 Task: Create a sub task Gather and Analyse Requirements for the task  Create a new online platform for online therapy sessions in the project ArrowTech , assign it to team member softage.3@softage.net and update the status of the sub task to  On Track  , set the priority of the sub task to Low
Action: Mouse moved to (114, 328)
Screenshot: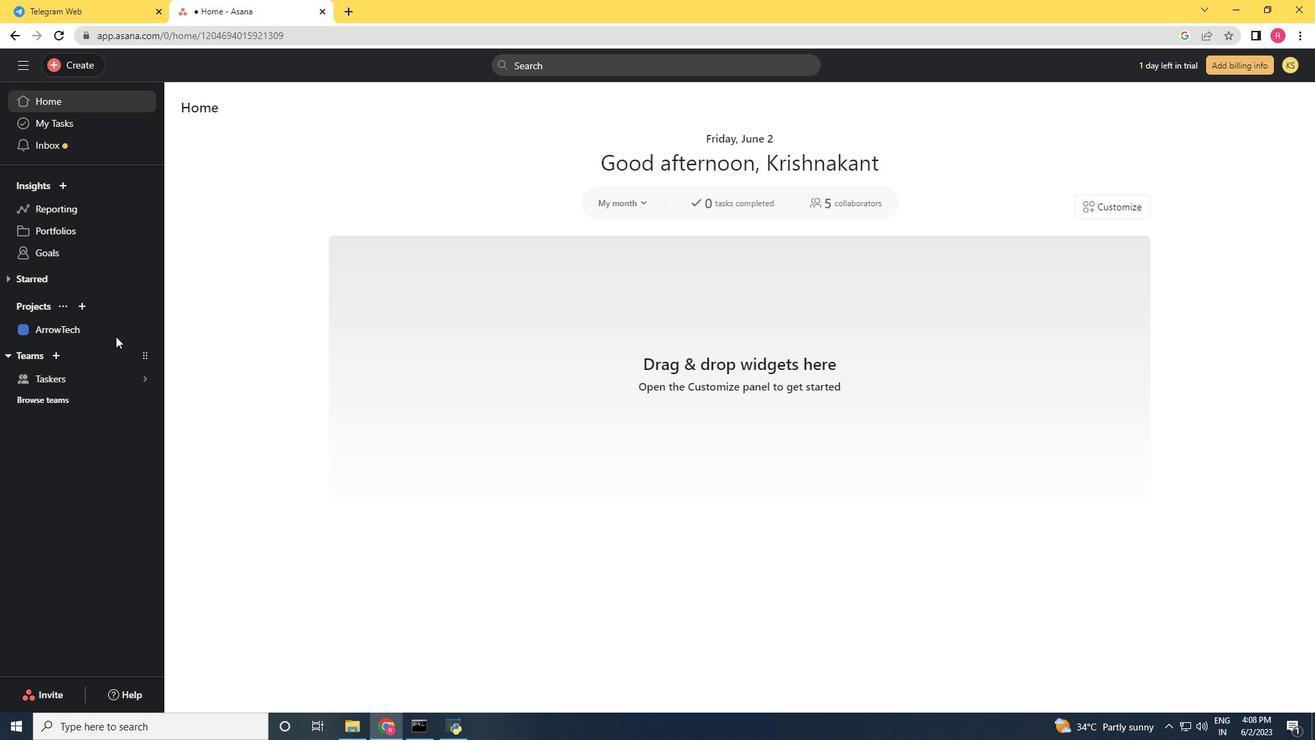 
Action: Mouse pressed left at (114, 328)
Screenshot: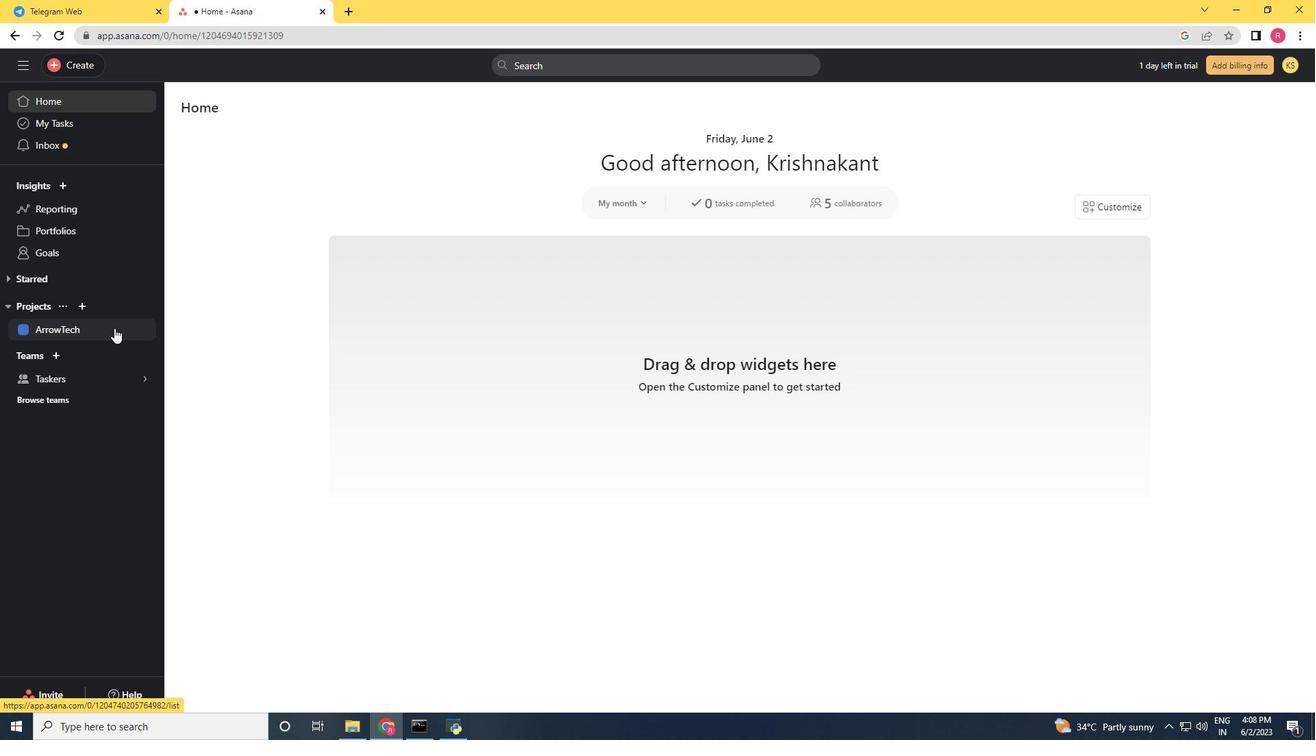 
Action: Mouse moved to (670, 298)
Screenshot: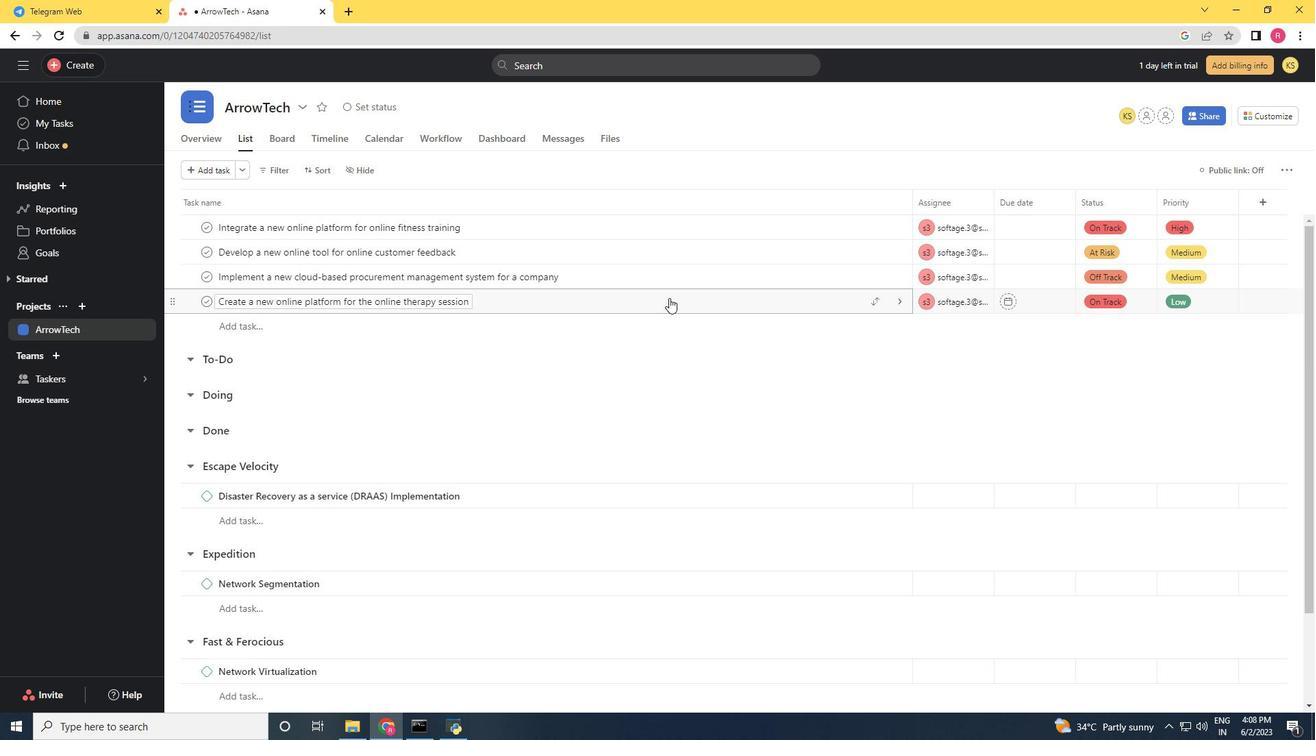 
Action: Mouse pressed left at (670, 298)
Screenshot: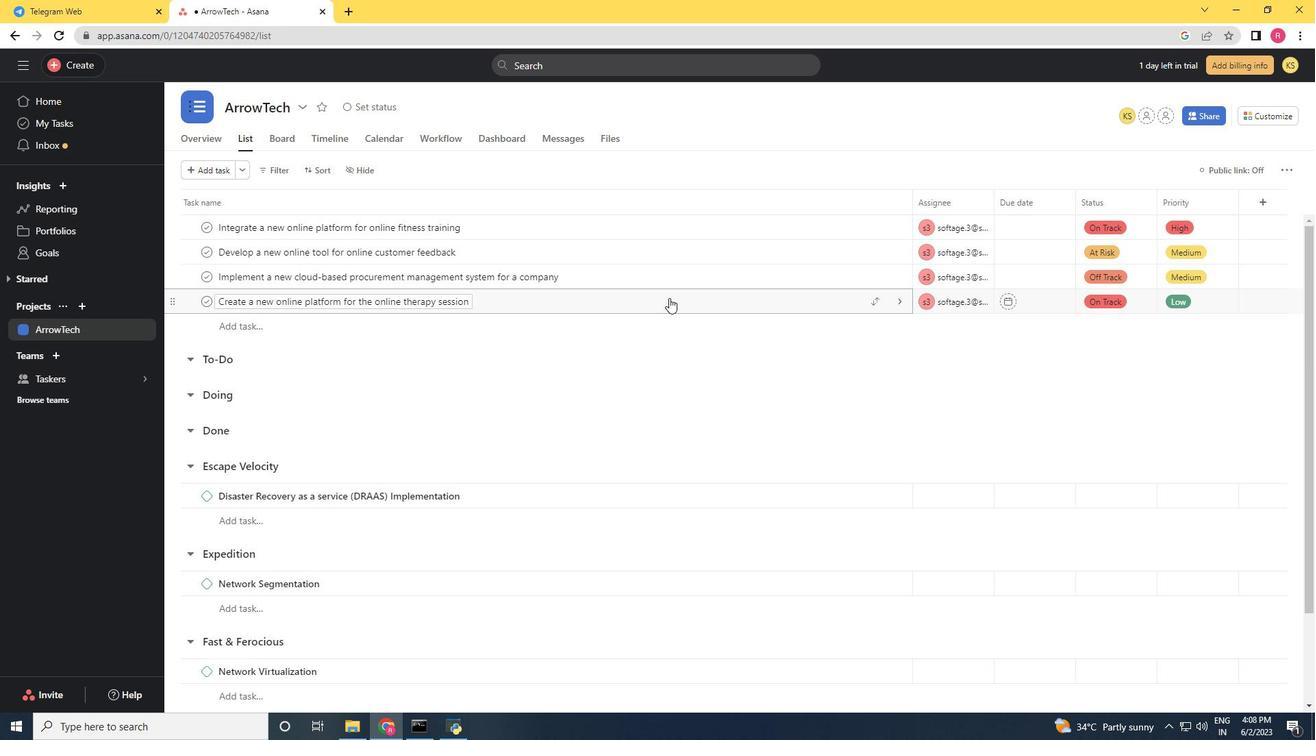 
Action: Mouse moved to (907, 481)
Screenshot: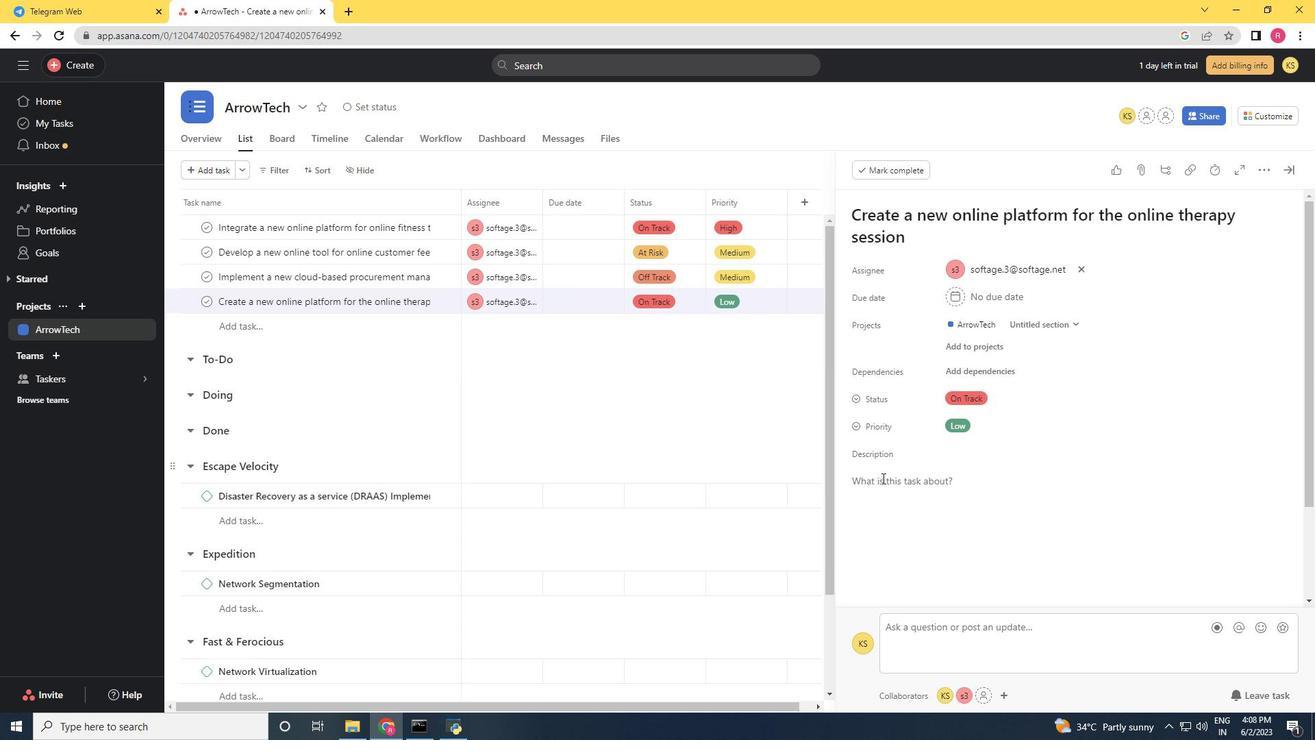 
Action: Mouse scrolled (907, 480) with delta (0, 0)
Screenshot: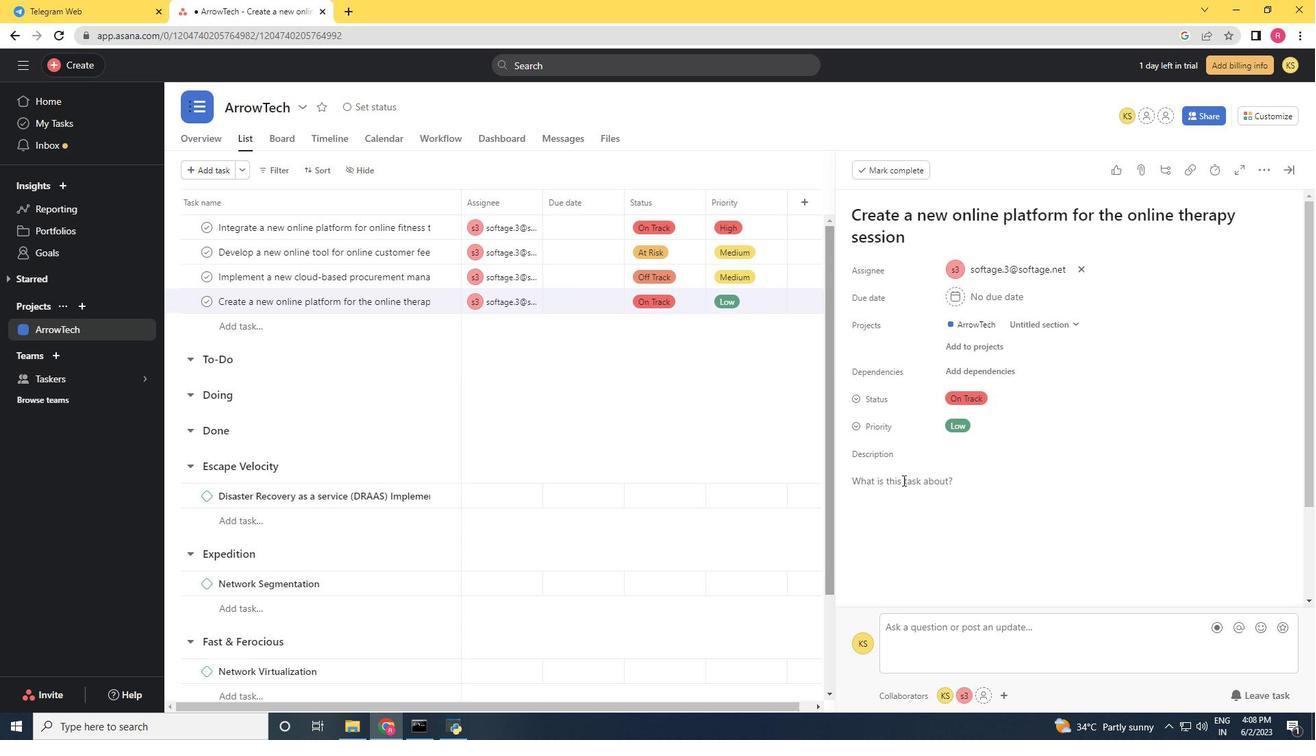 
Action: Mouse scrolled (907, 480) with delta (0, 0)
Screenshot: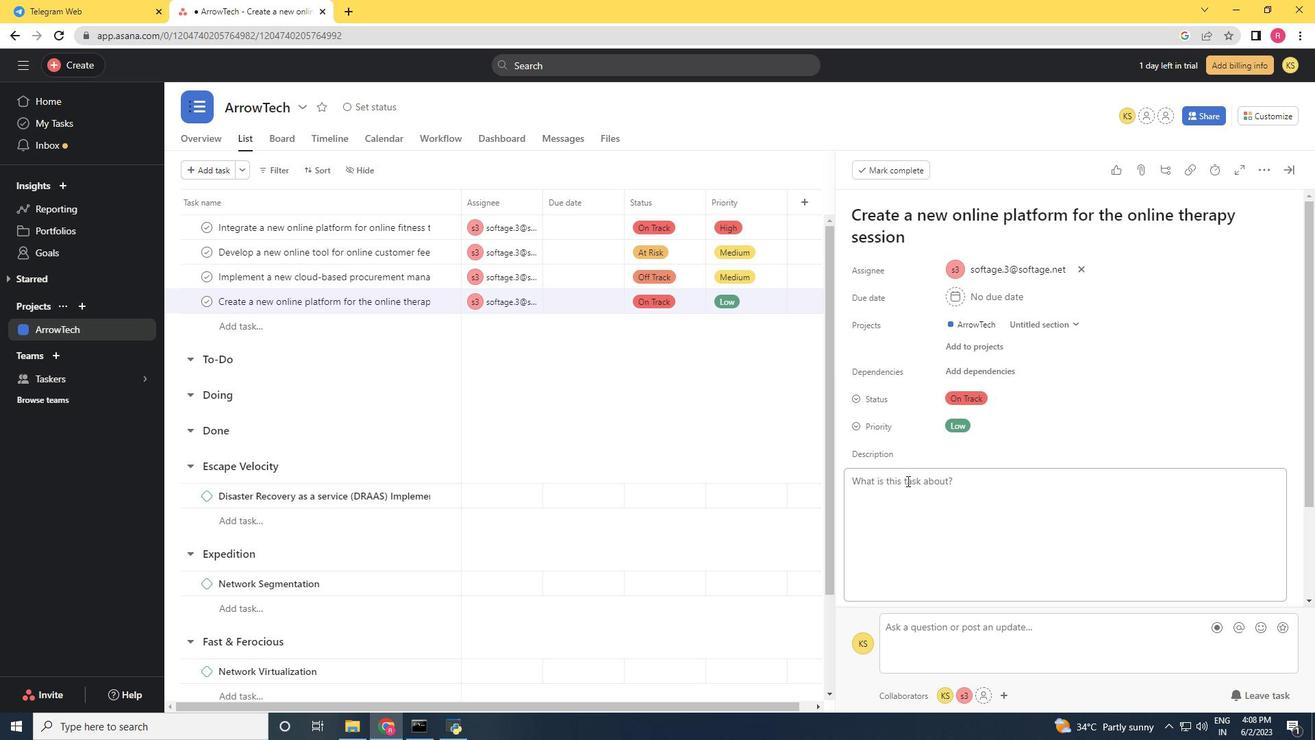 
Action: Mouse scrolled (907, 480) with delta (0, 0)
Screenshot: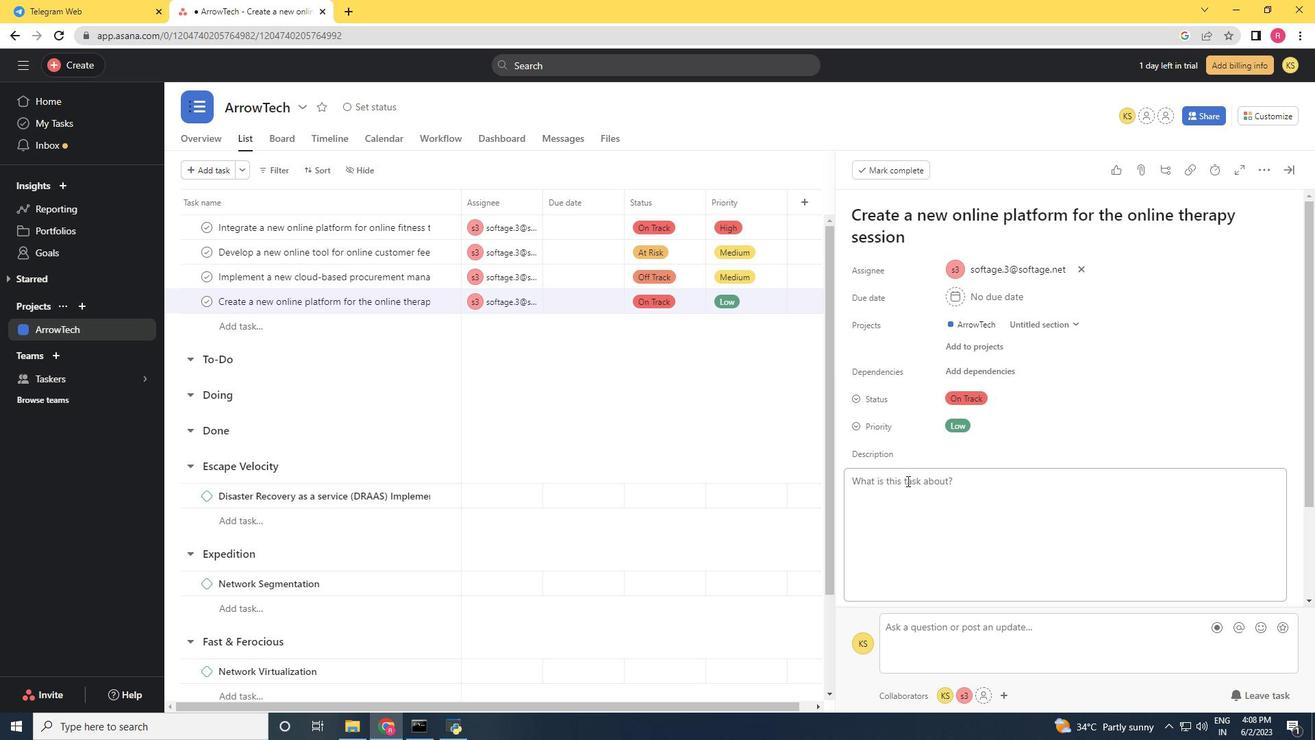 
Action: Mouse scrolled (907, 480) with delta (0, 0)
Screenshot: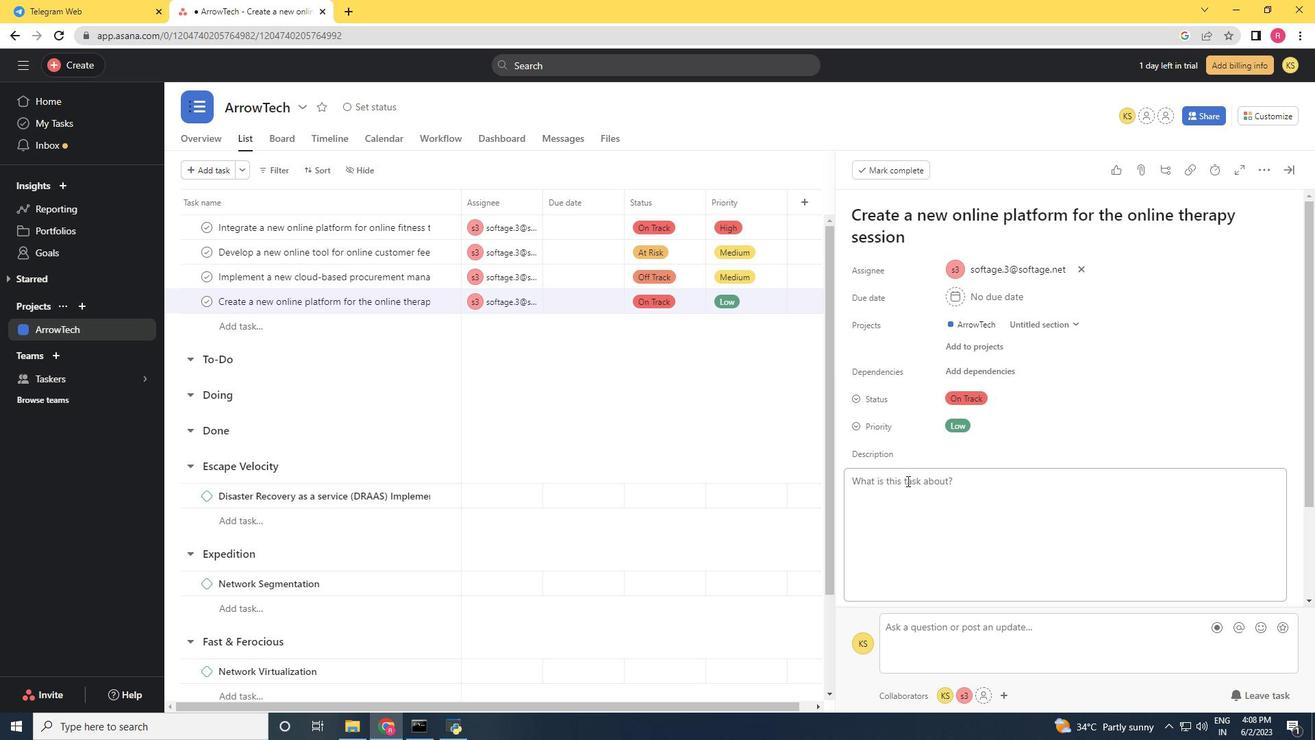 
Action: Mouse moved to (894, 502)
Screenshot: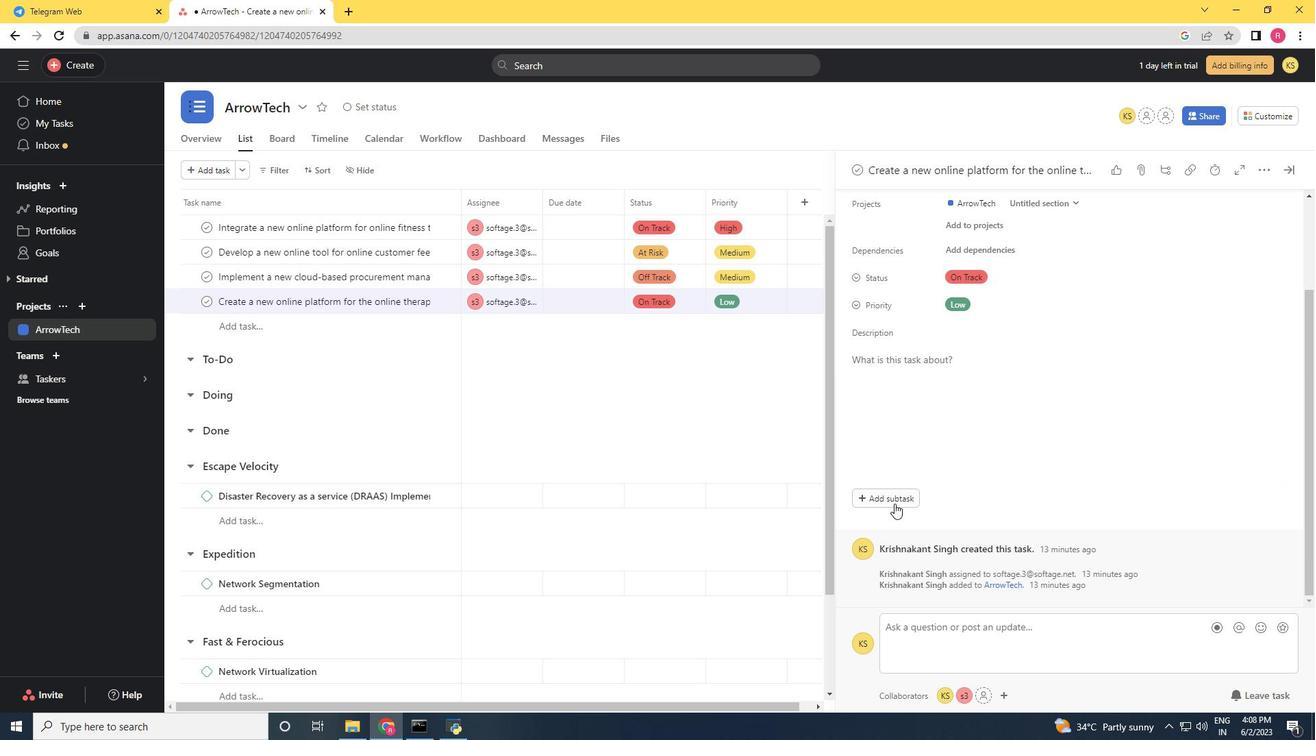 
Action: Mouse pressed left at (894, 502)
Screenshot: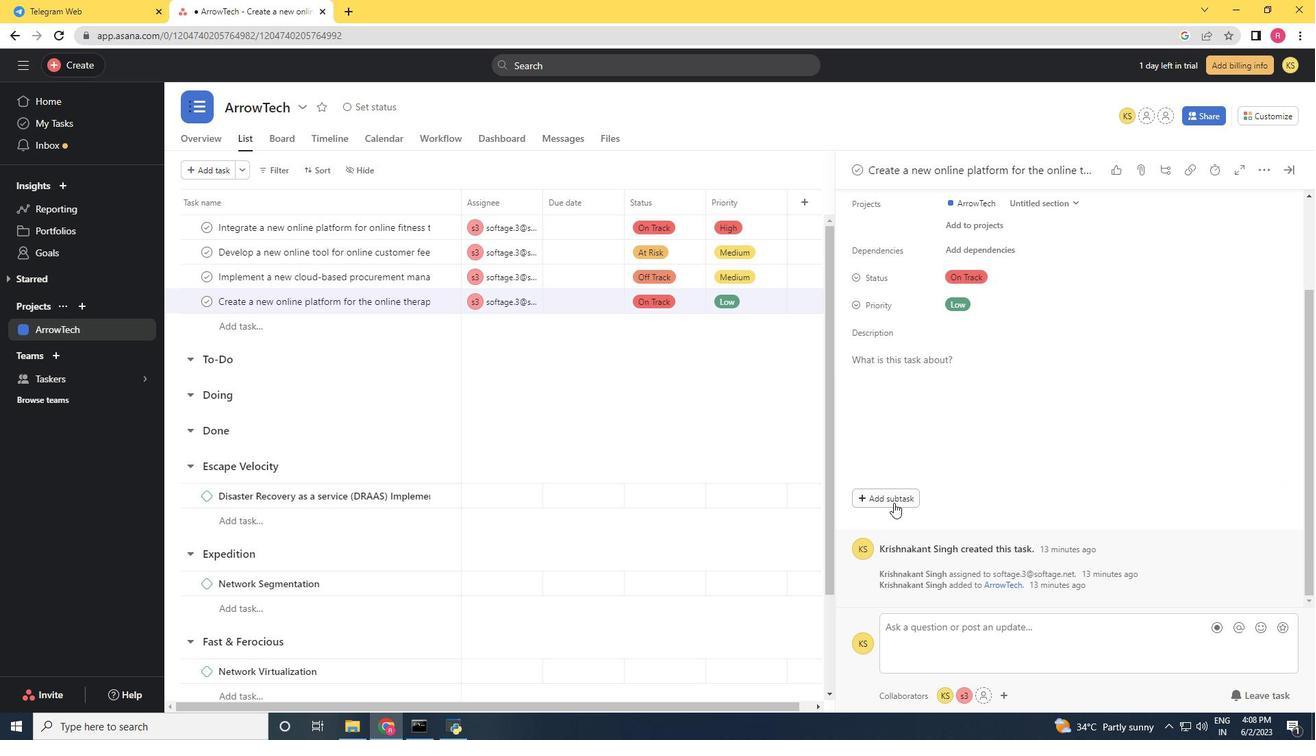 
Action: Mouse moved to (653, 528)
Screenshot: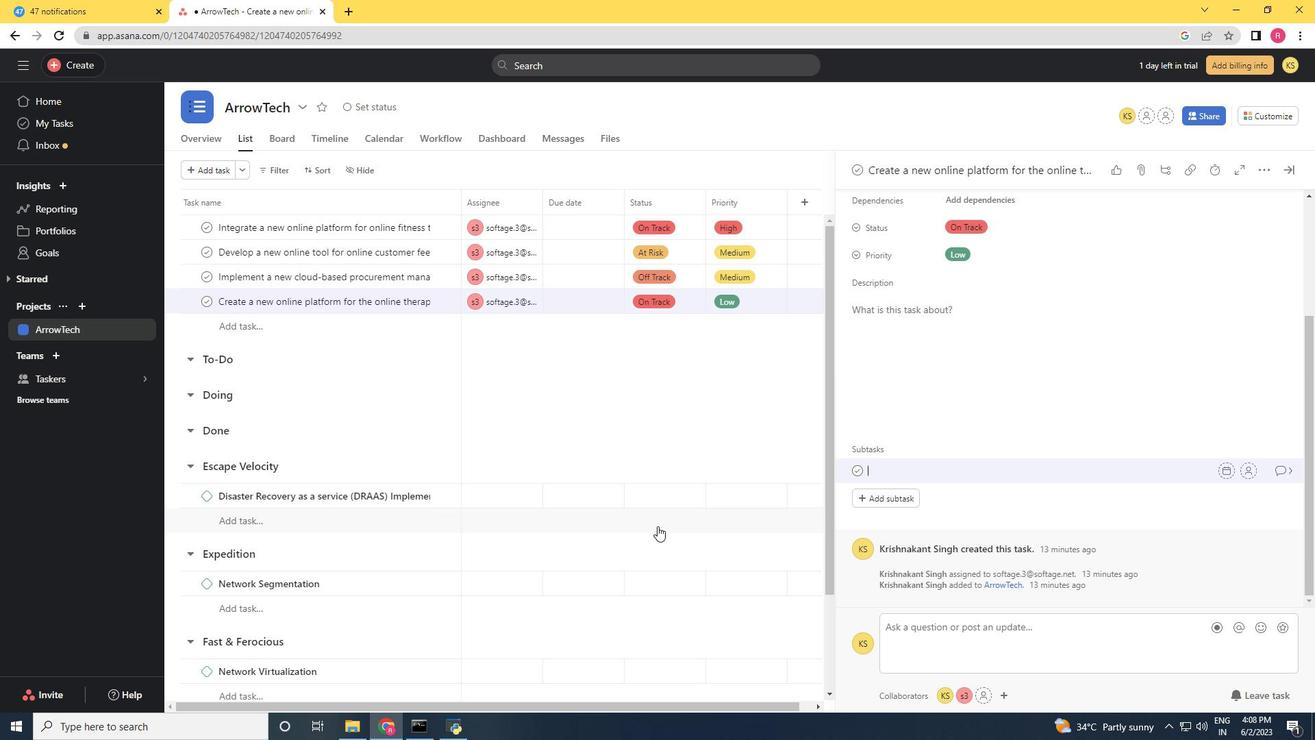 
Action: Key pressed <Key.shift>Gather<Key.space>and<Key.space><Key.shift>Analyse<Key.space><Key.shift>Requirement<Key.space>
Screenshot: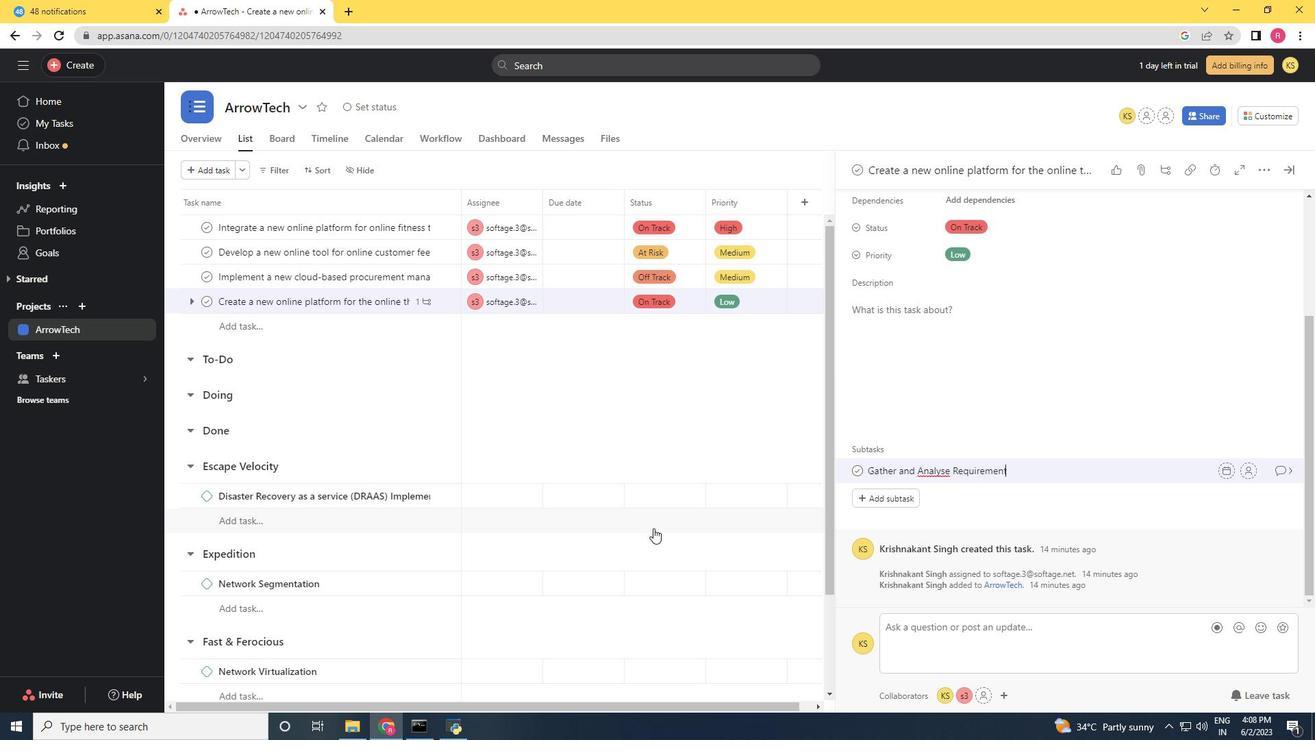 
Action: Mouse moved to (1245, 465)
Screenshot: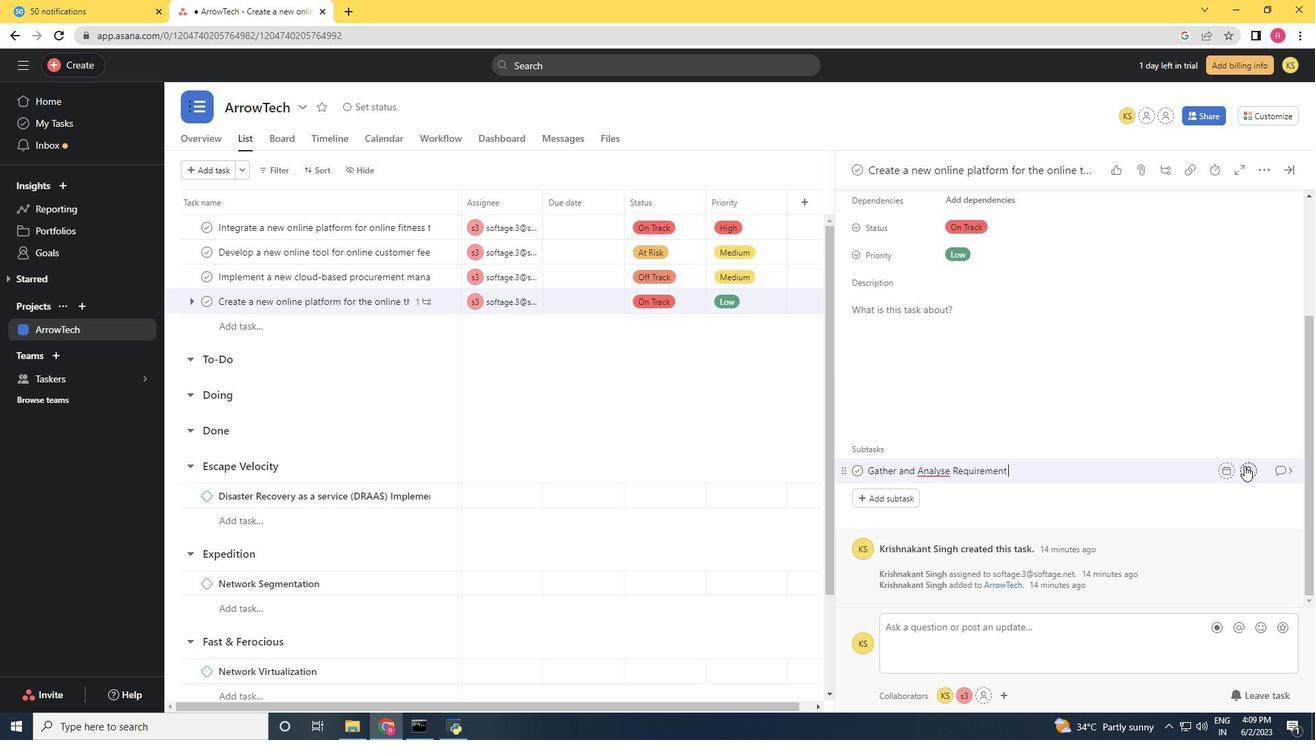 
Action: Mouse pressed left at (1245, 465)
Screenshot: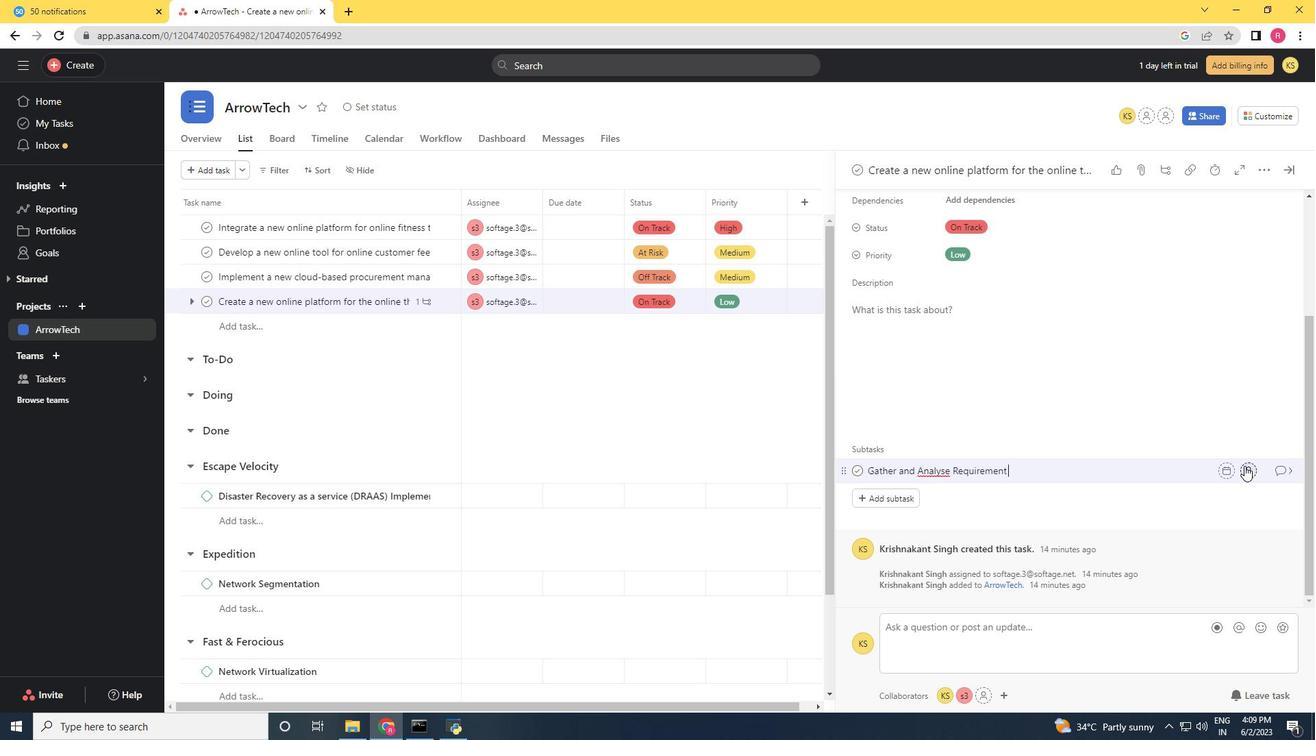 
Action: Mouse moved to (1035, 464)
Screenshot: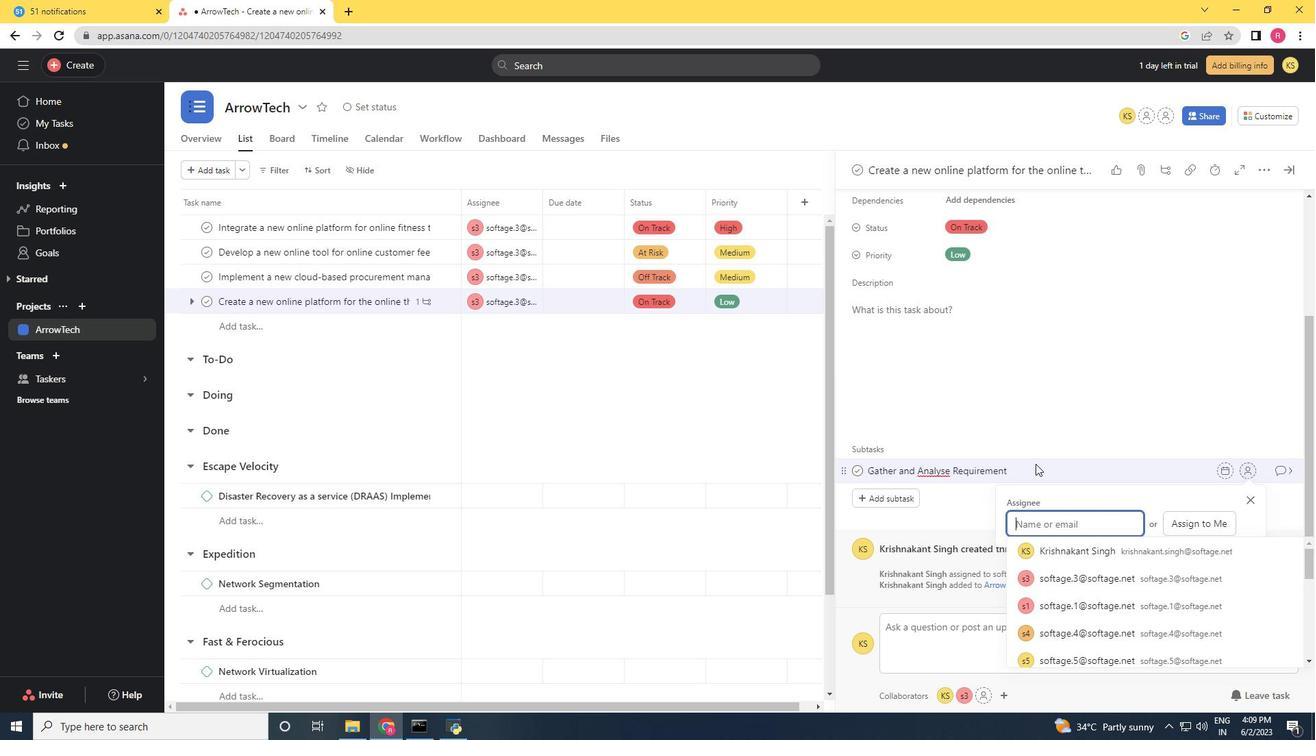
Action: Key pressed softage.3<Key.shift>@softage.net
Screenshot: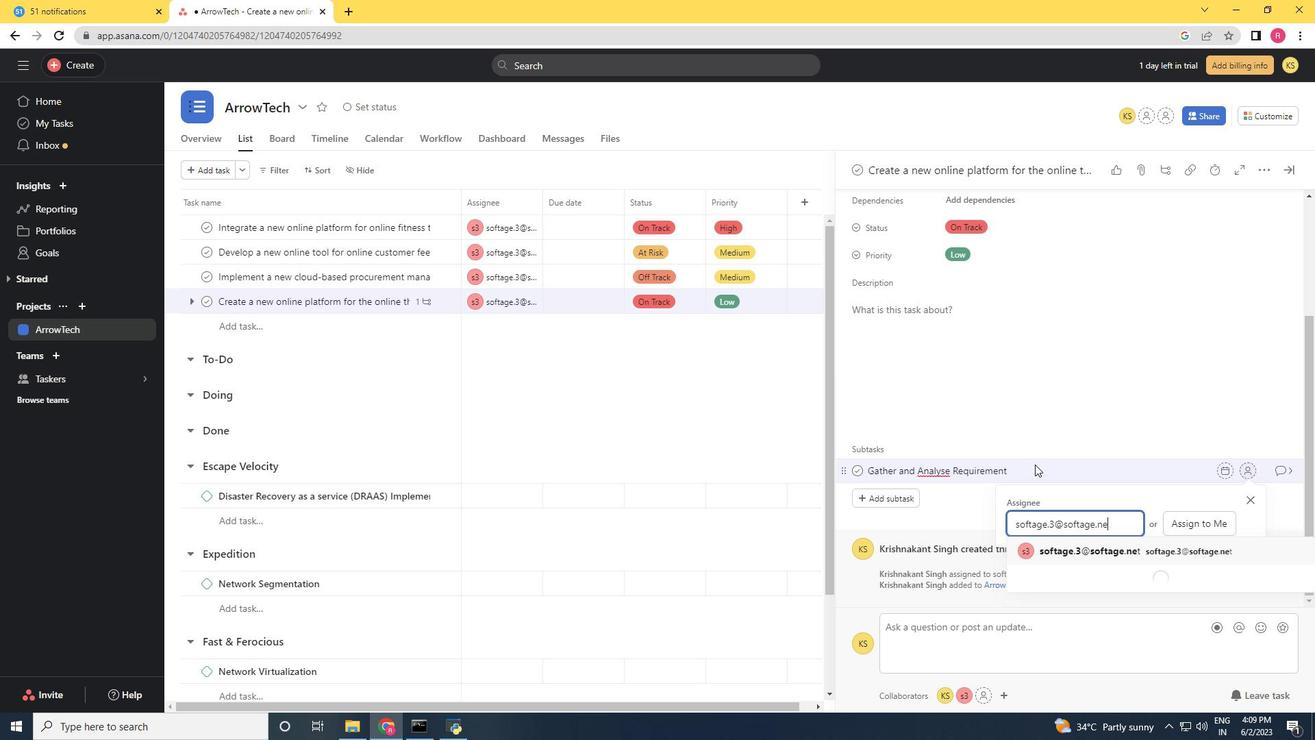 
Action: Mouse moved to (1108, 554)
Screenshot: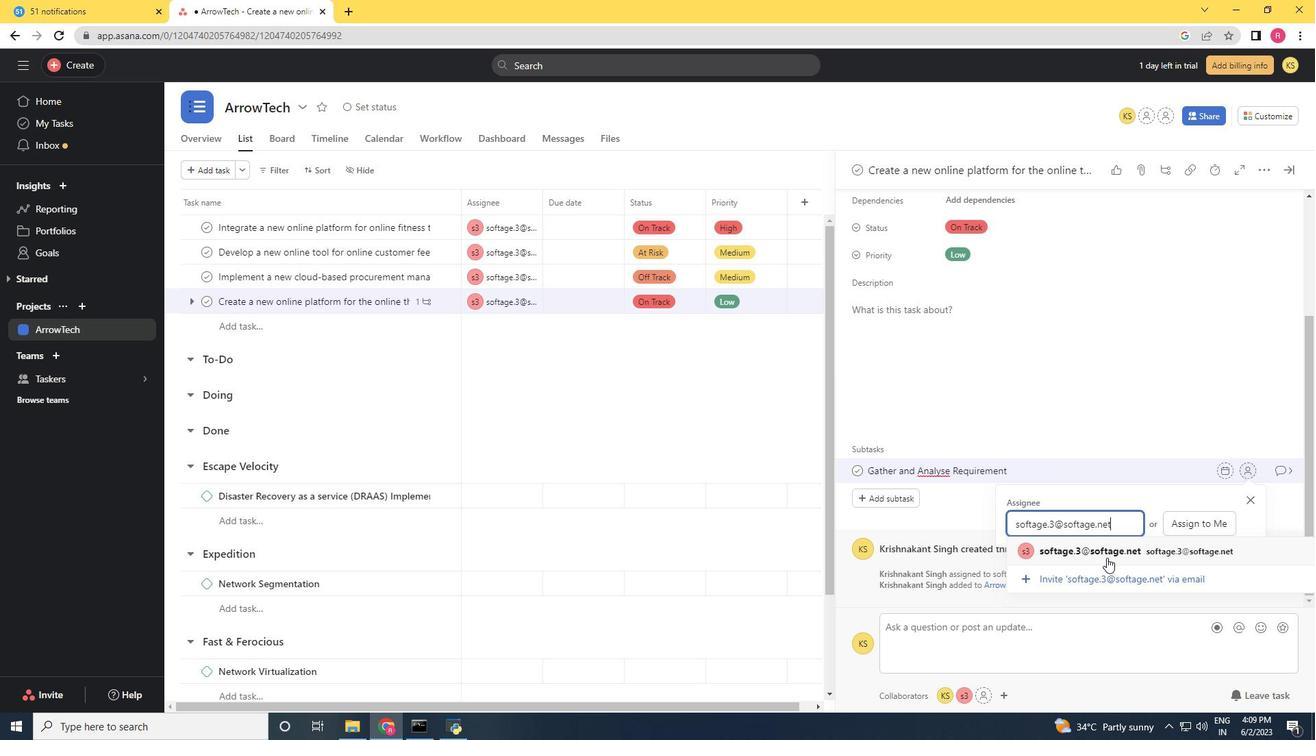 
Action: Mouse pressed left at (1108, 554)
Screenshot: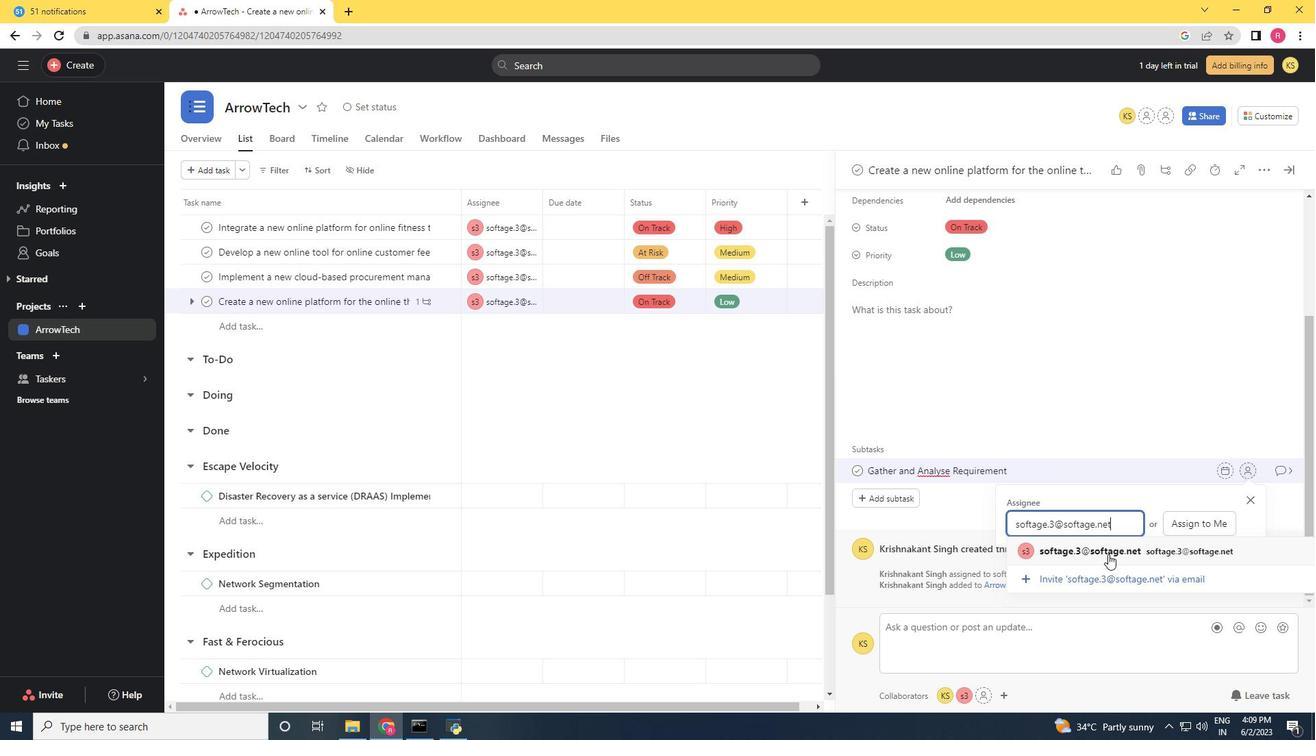 
Action: Mouse moved to (1277, 467)
Screenshot: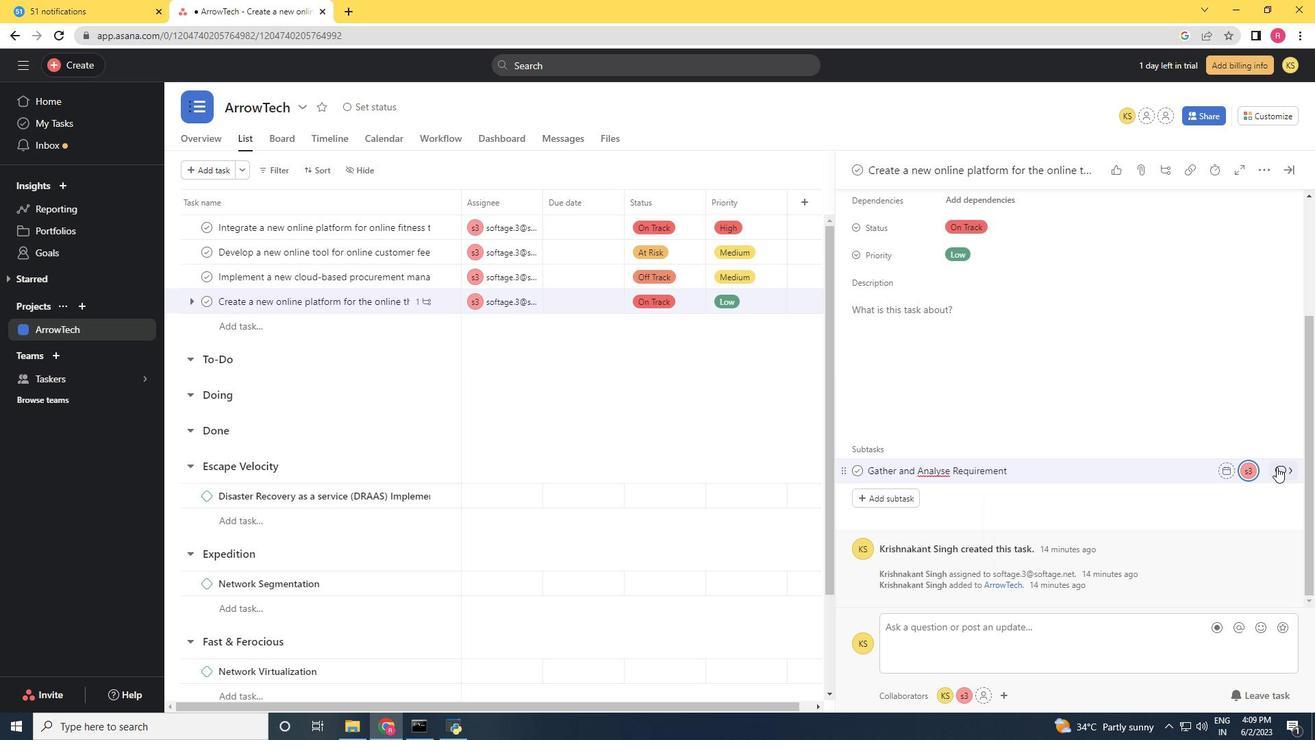 
Action: Mouse pressed left at (1277, 467)
Screenshot: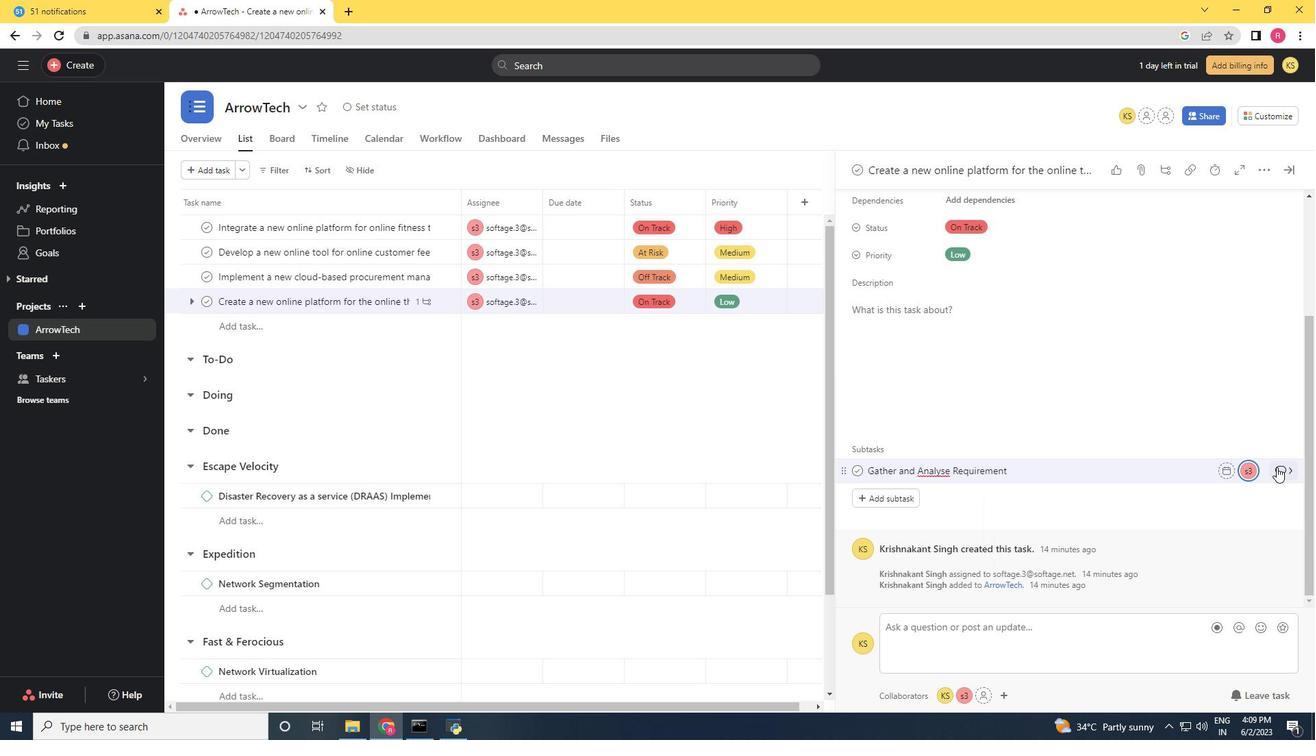 
Action: Mouse moved to (905, 367)
Screenshot: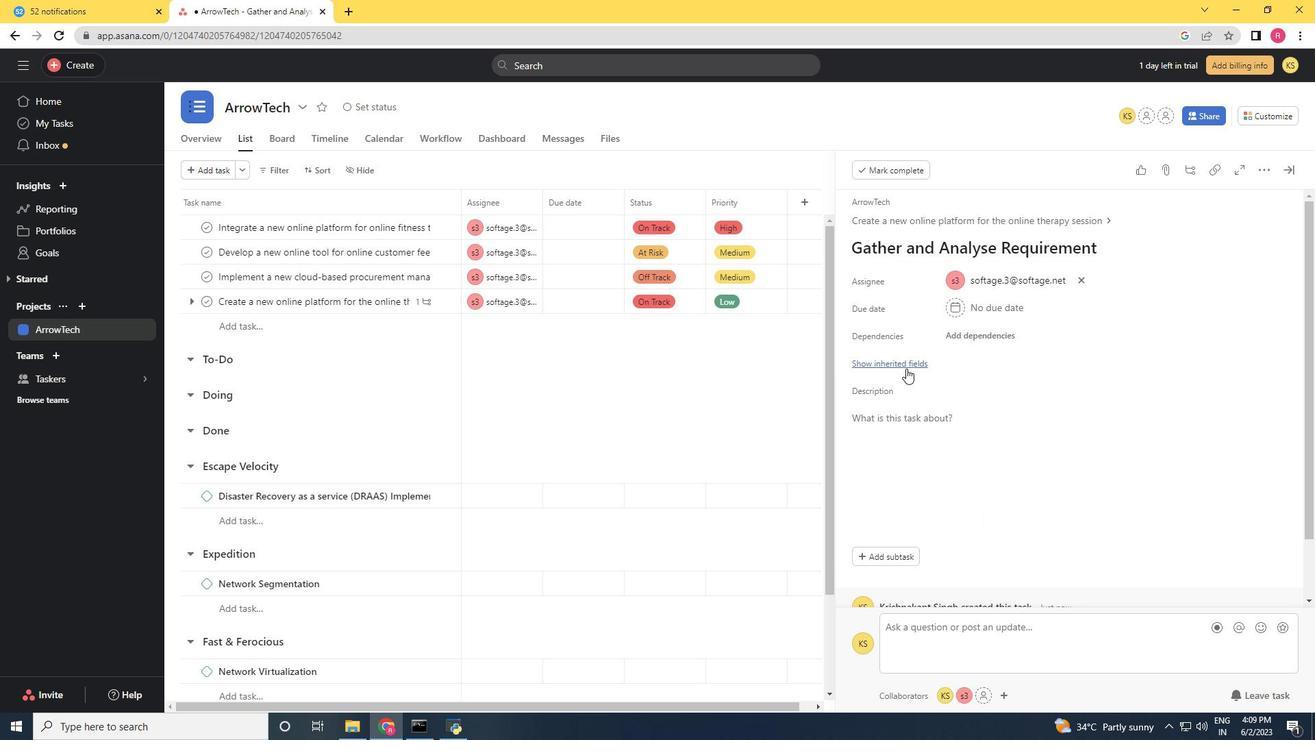 
Action: Mouse pressed left at (905, 367)
Screenshot: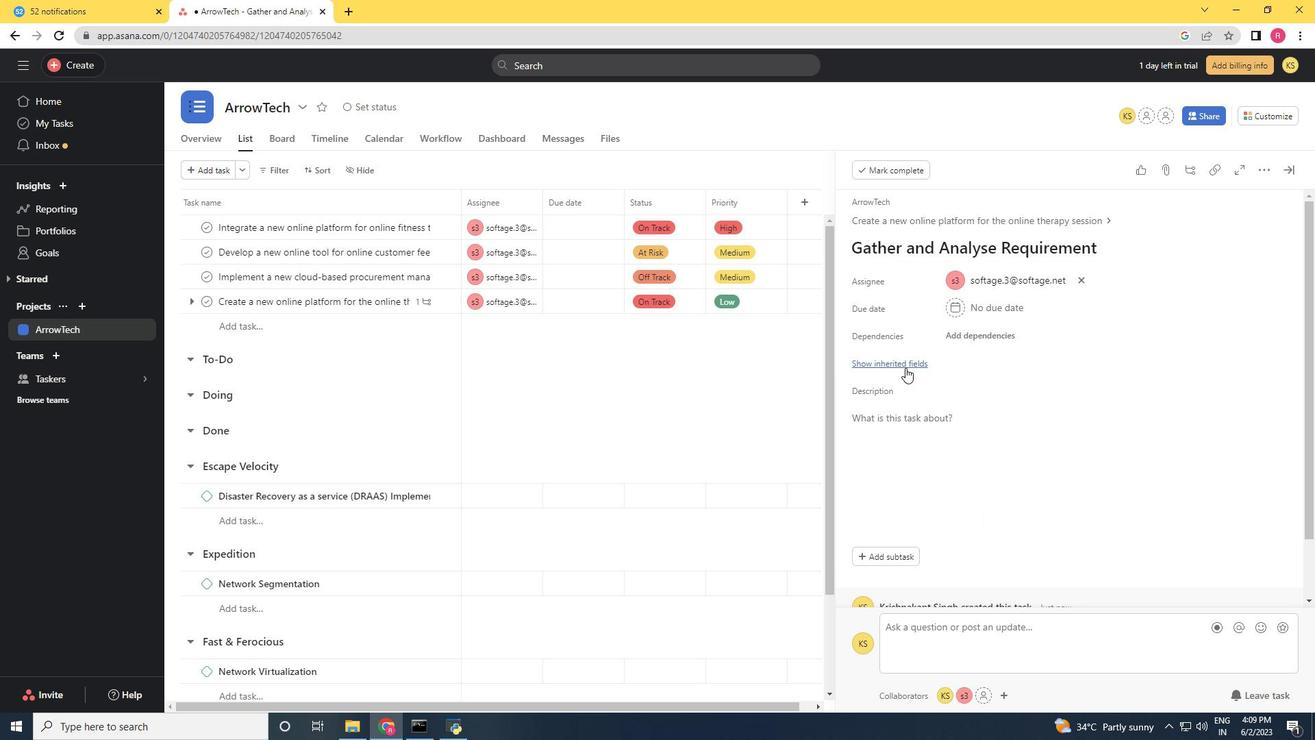 
Action: Mouse moved to (976, 393)
Screenshot: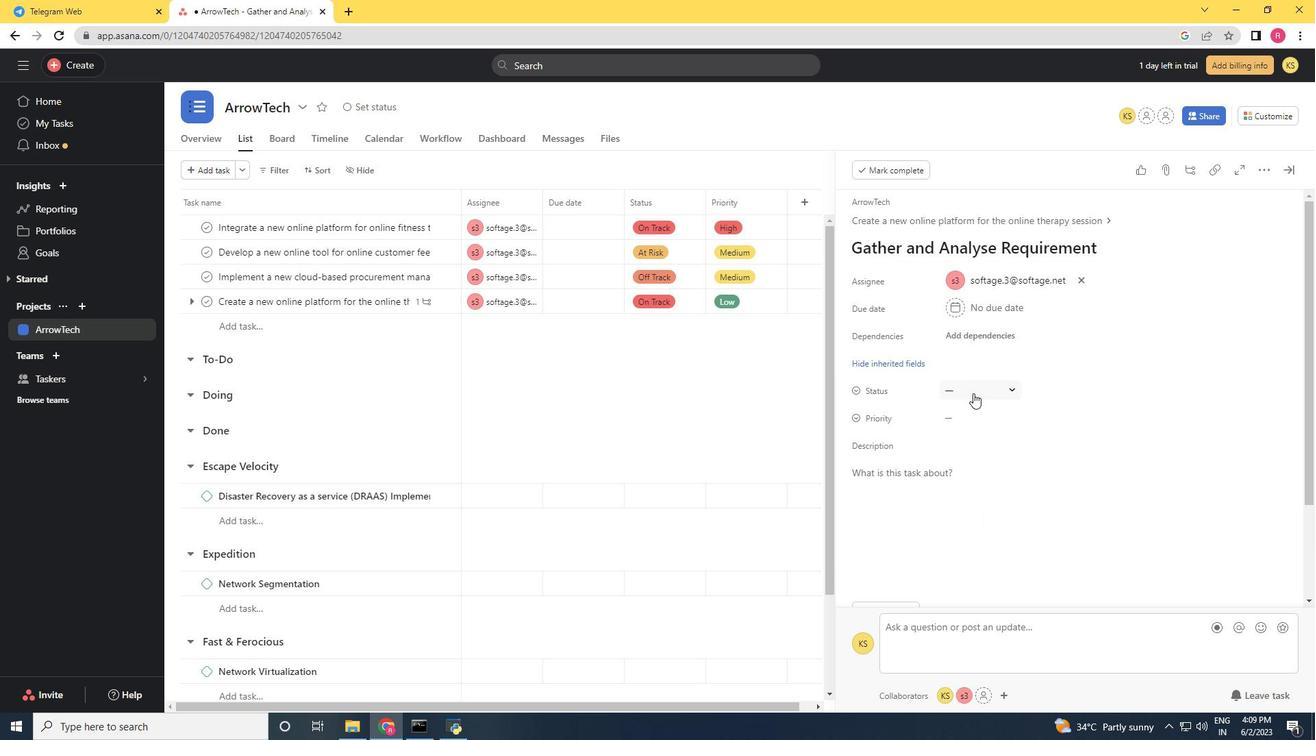 
Action: Mouse pressed left at (976, 393)
Screenshot: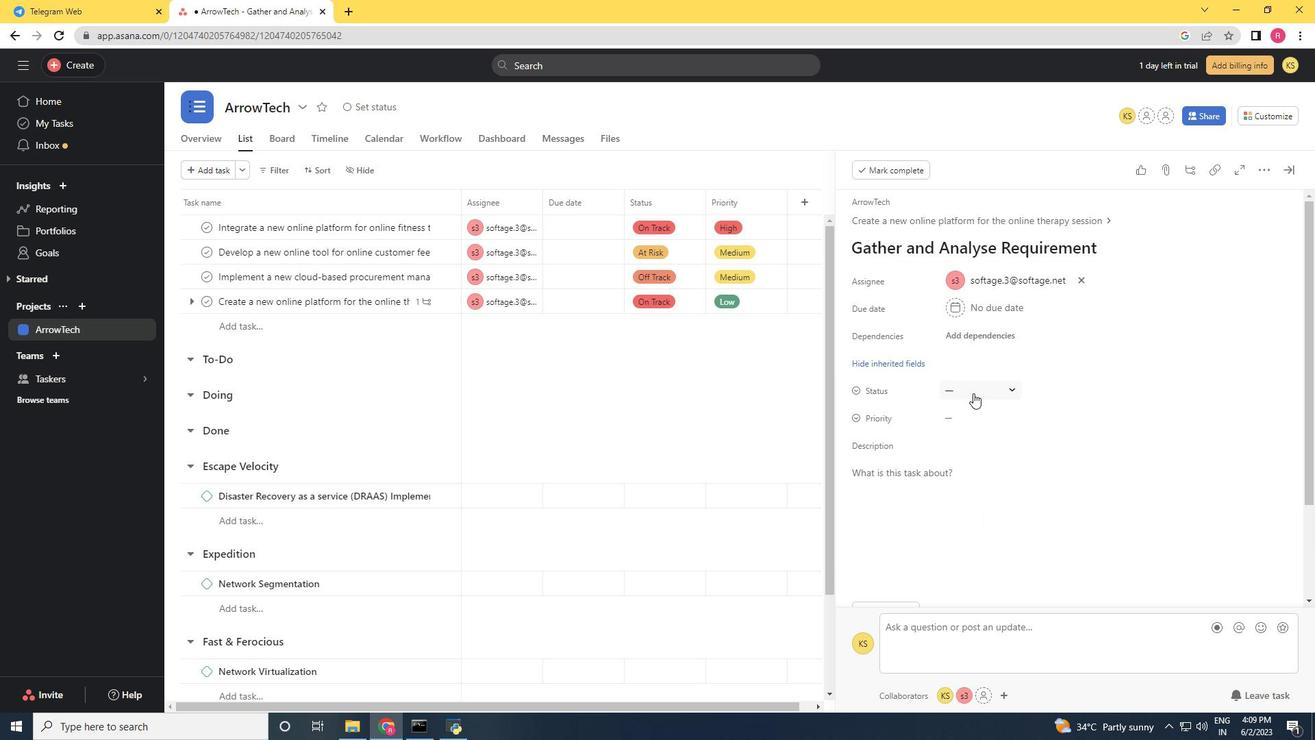
Action: Mouse moved to (996, 445)
Screenshot: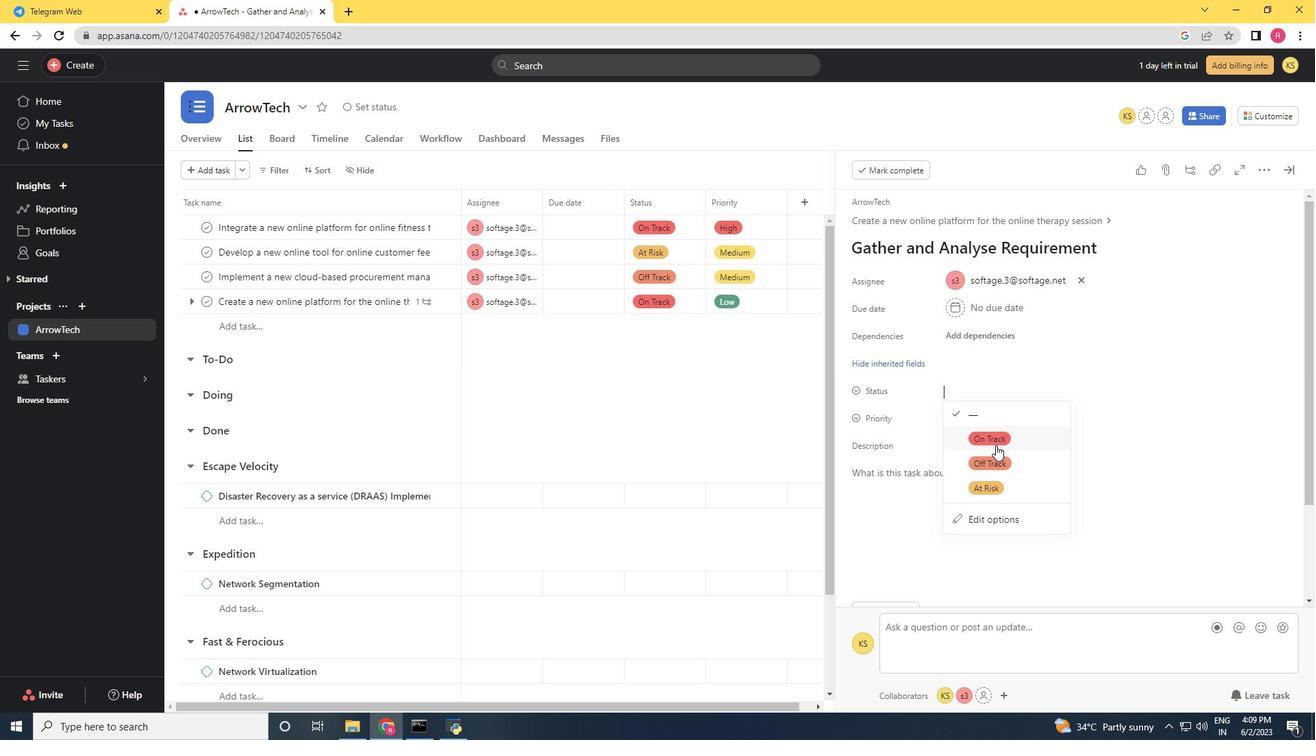 
Action: Mouse pressed left at (996, 445)
Screenshot: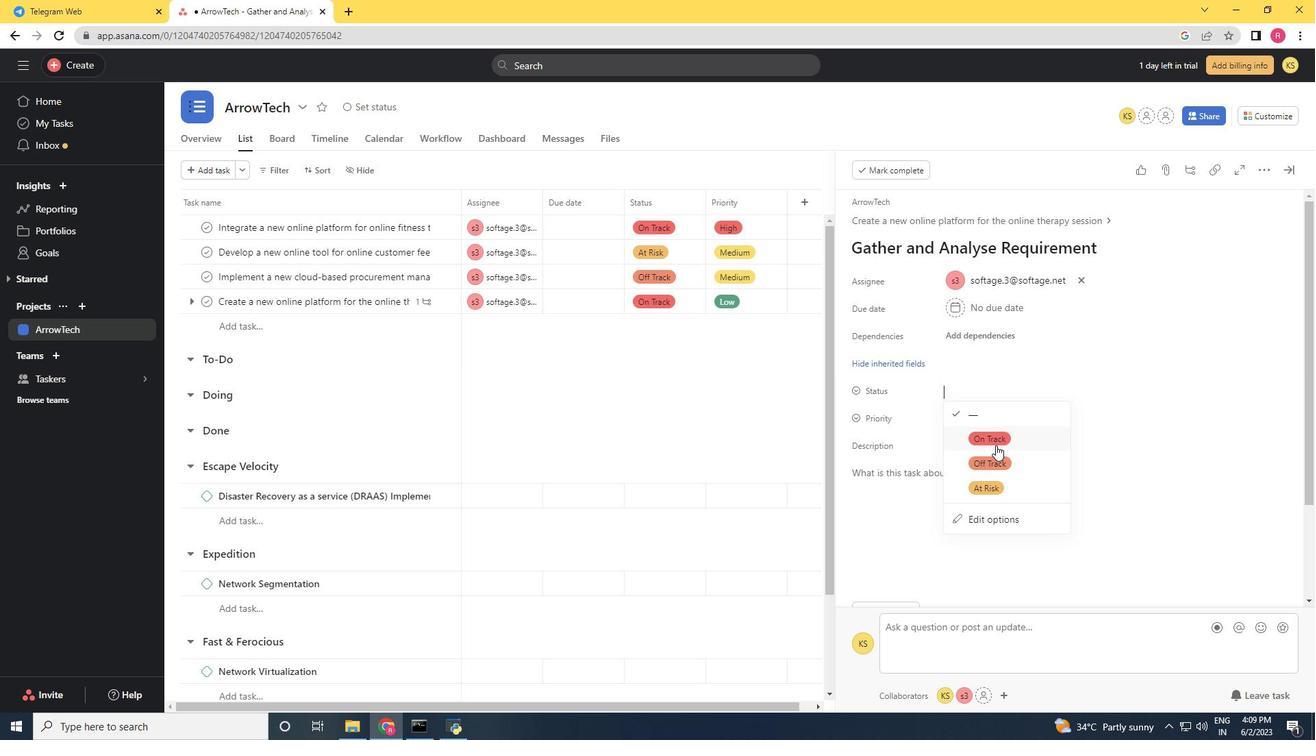 
Action: Mouse moved to (965, 415)
Screenshot: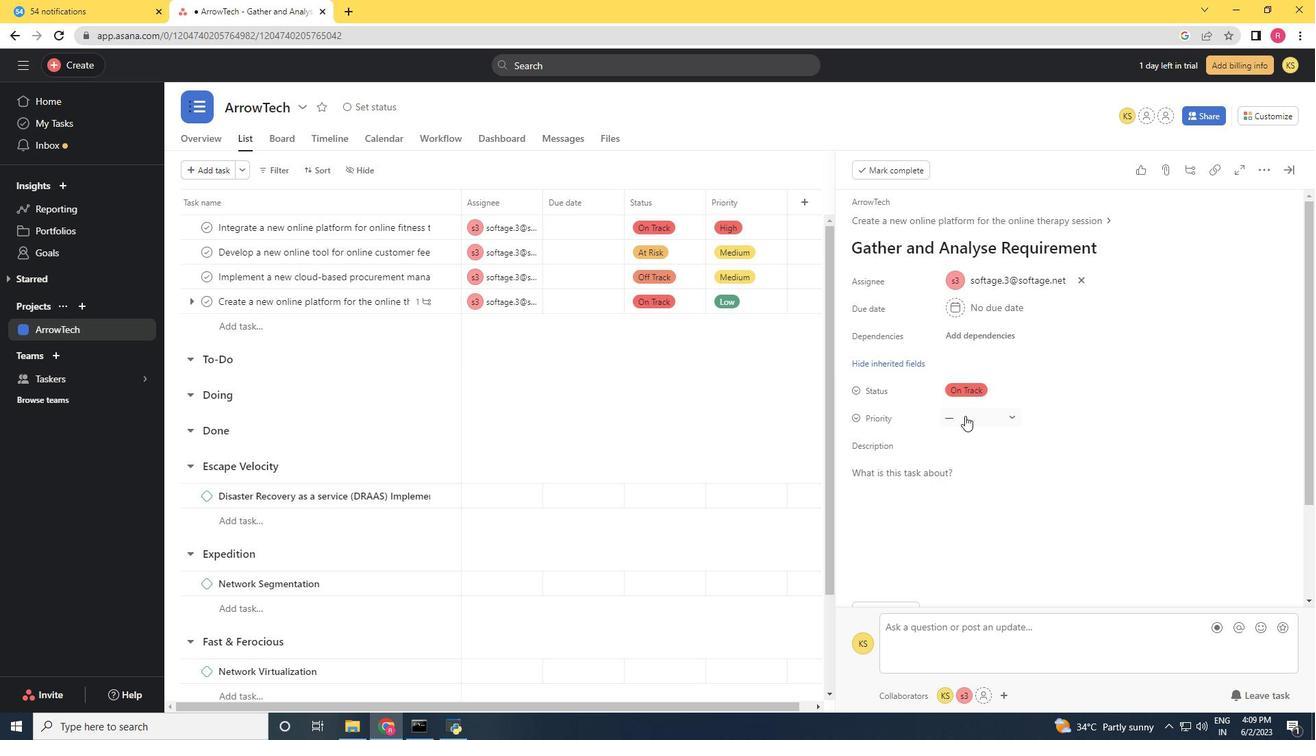 
Action: Mouse pressed left at (965, 415)
Screenshot: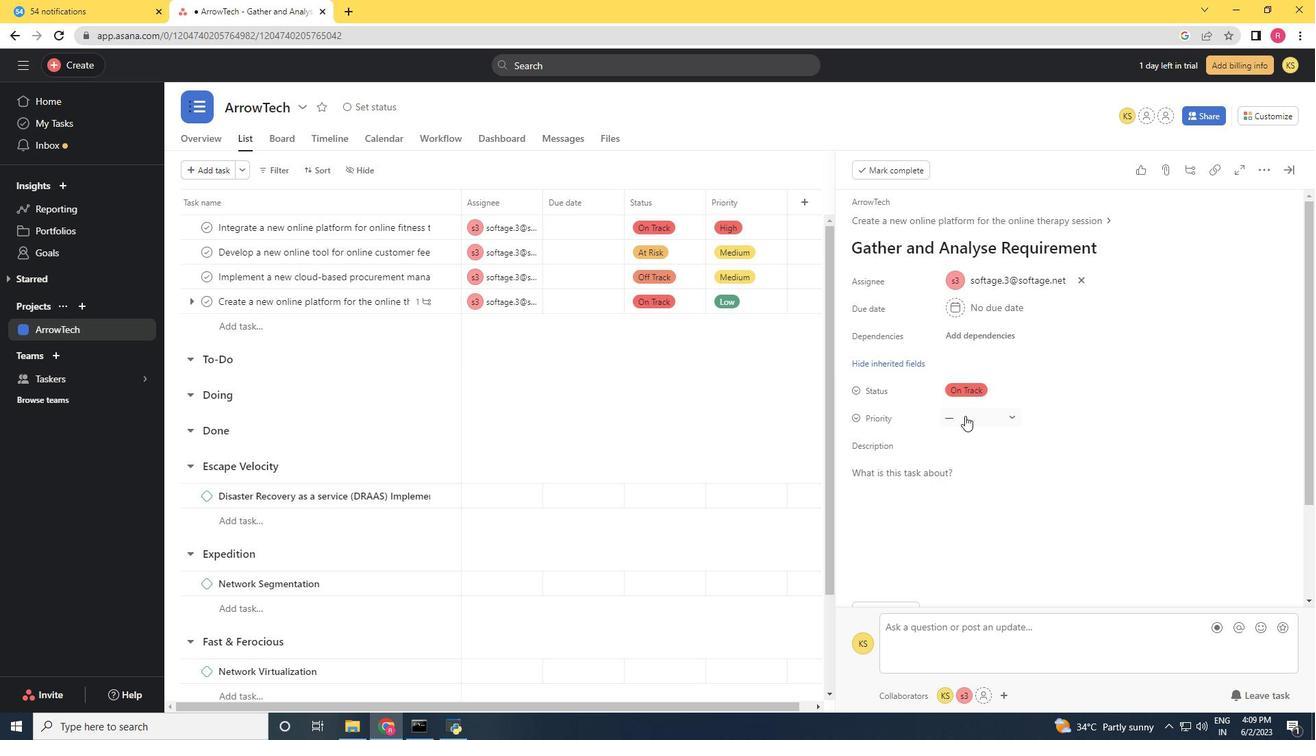 
Action: Mouse moved to (995, 515)
Screenshot: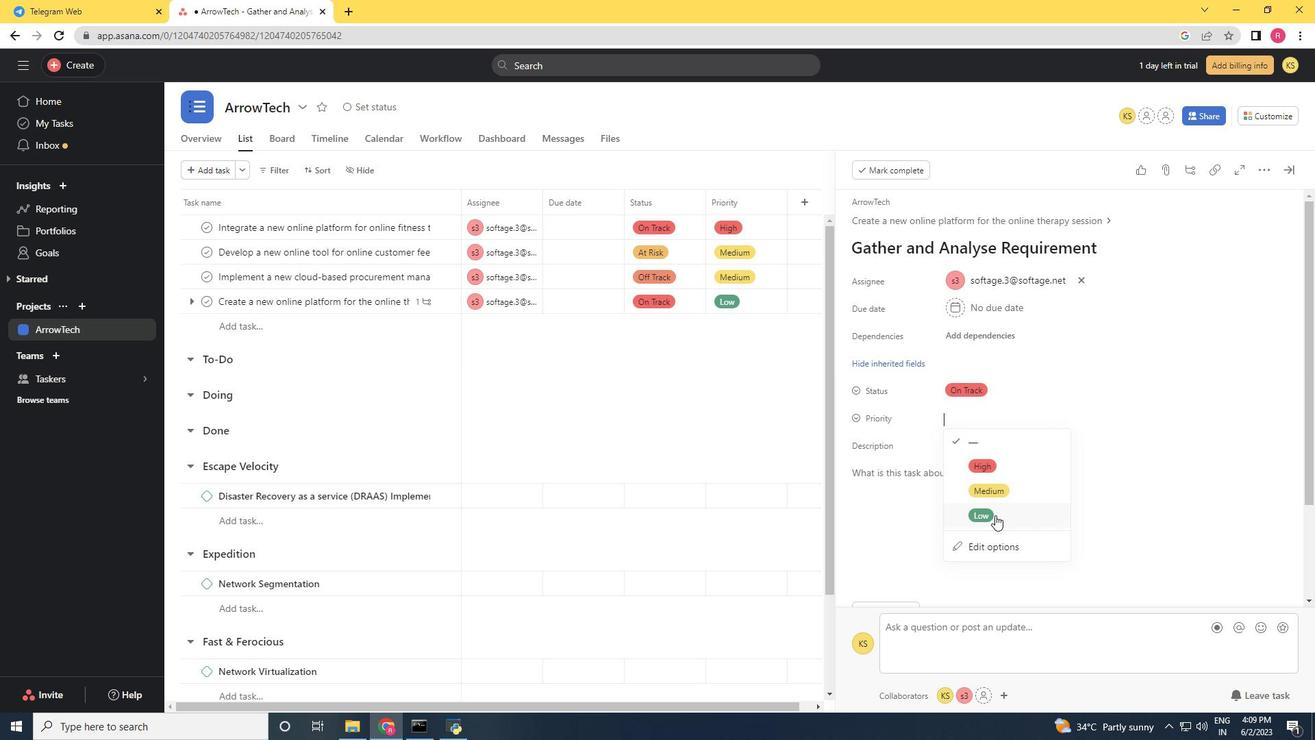 
Action: Mouse pressed left at (995, 515)
Screenshot: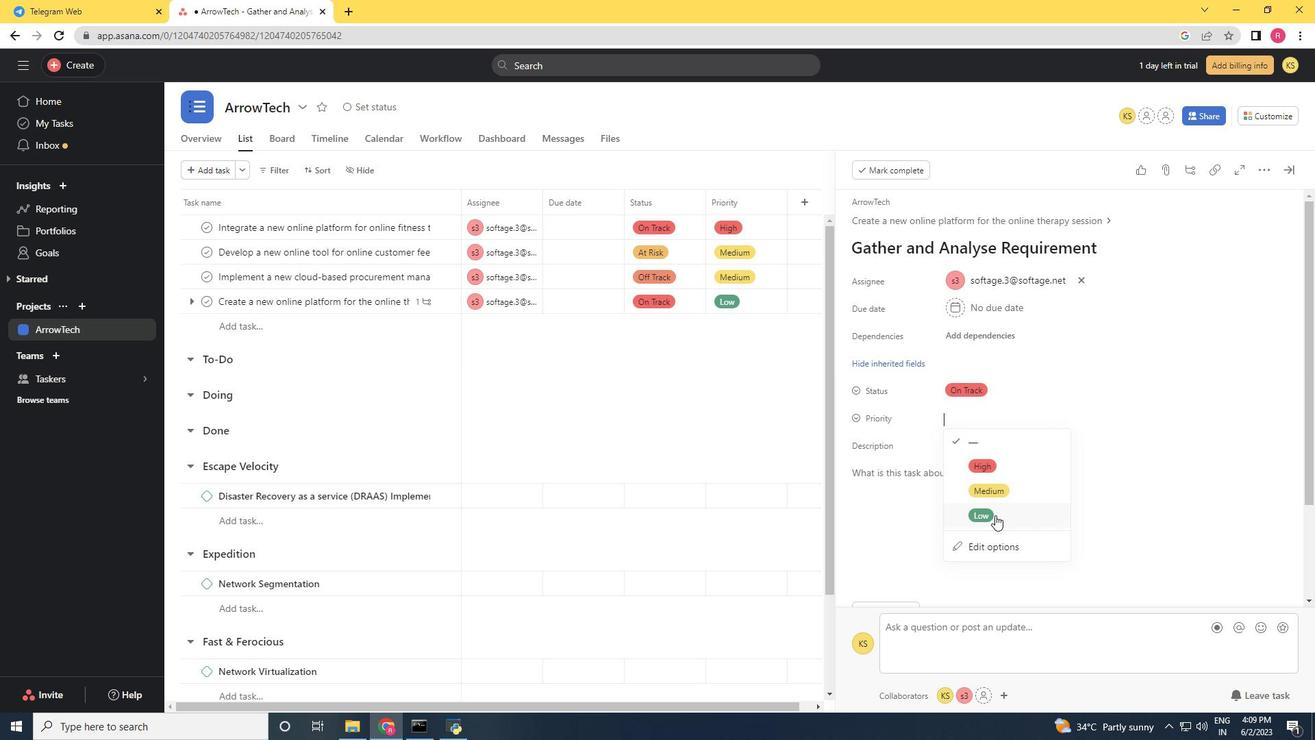 
Action: Mouse moved to (945, 533)
Screenshot: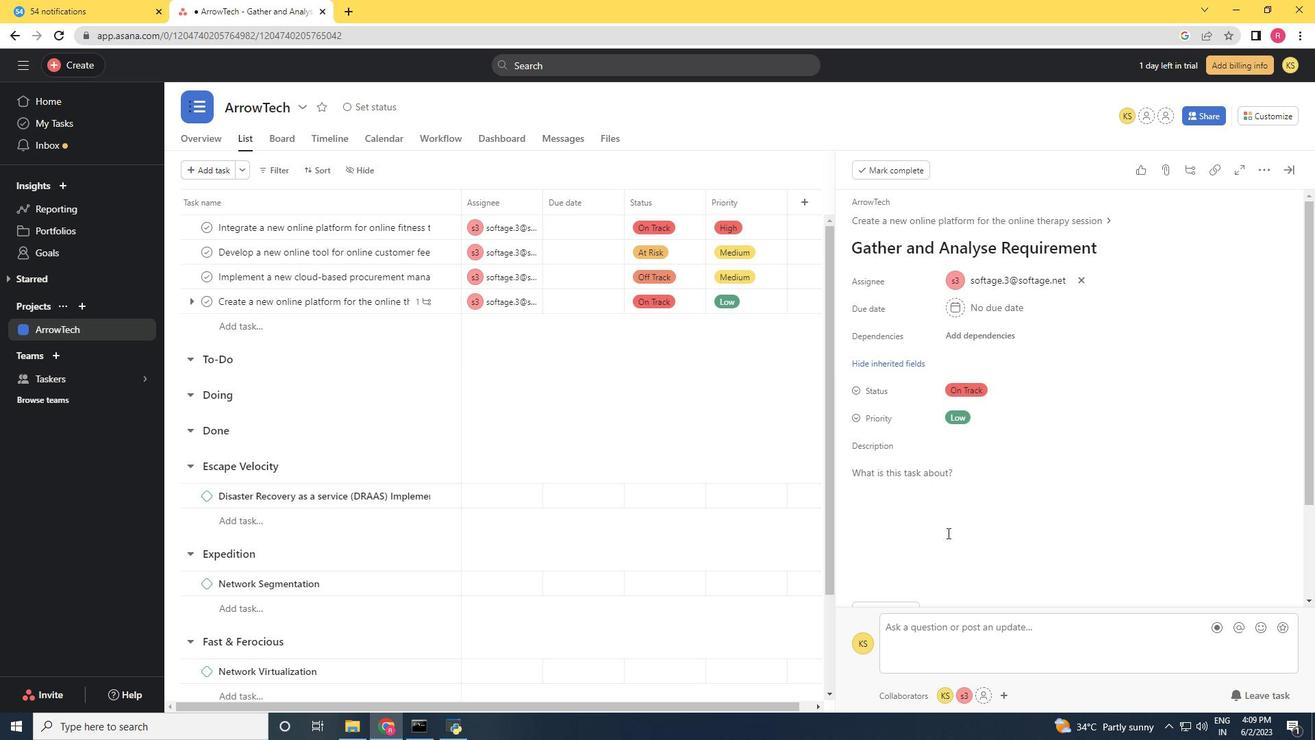 
